 Task: Use the formula "ABS" in spreadsheet "Project portfolio".
Action: Mouse moved to (283, 187)
Screenshot: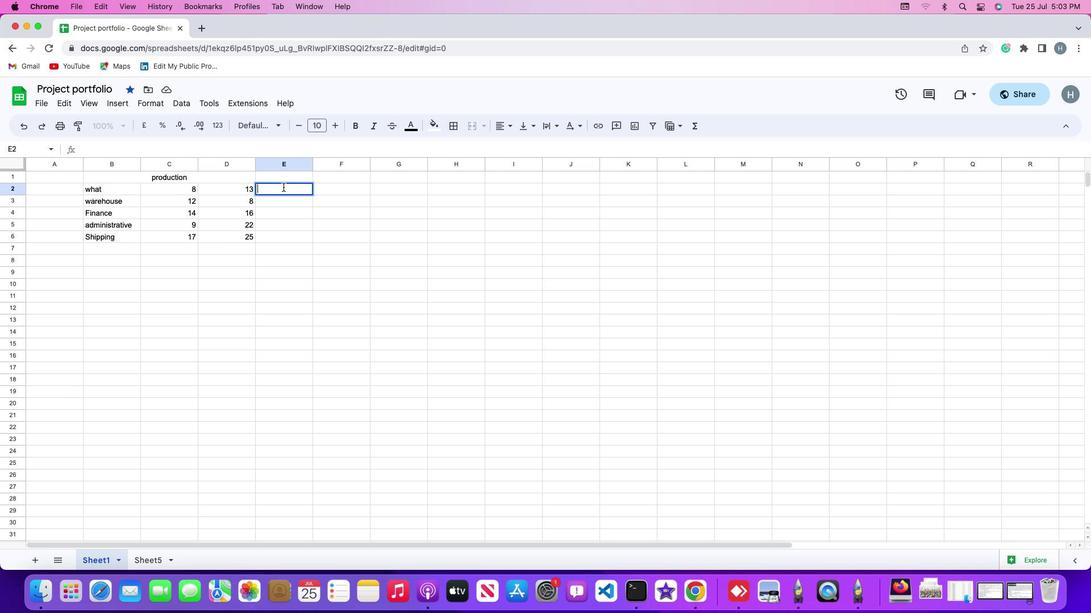 
Action: Mouse pressed left at (283, 187)
Screenshot: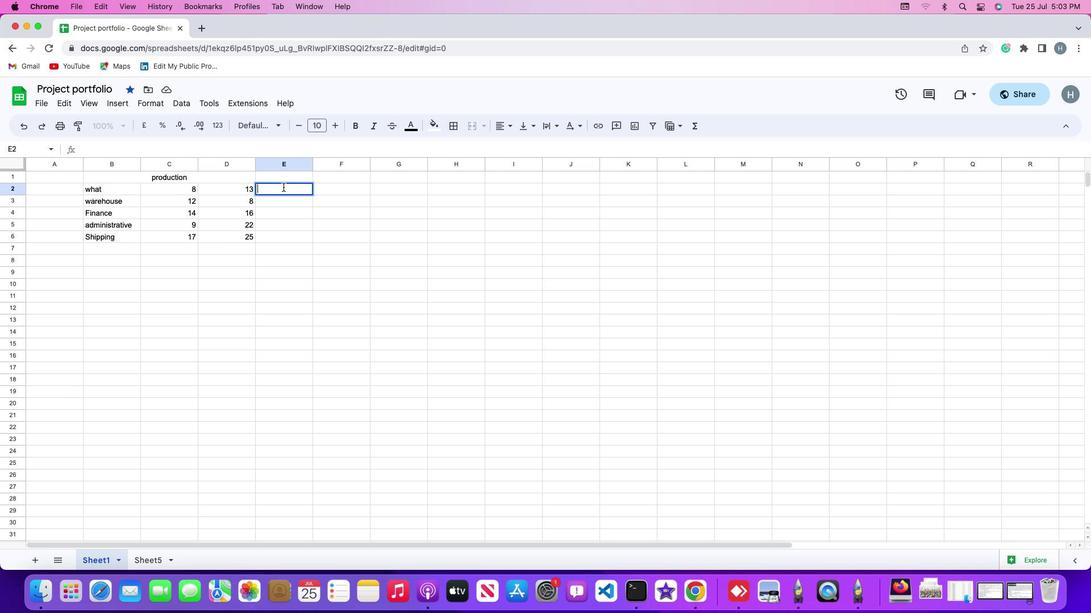 
Action: Mouse moved to (125, 102)
Screenshot: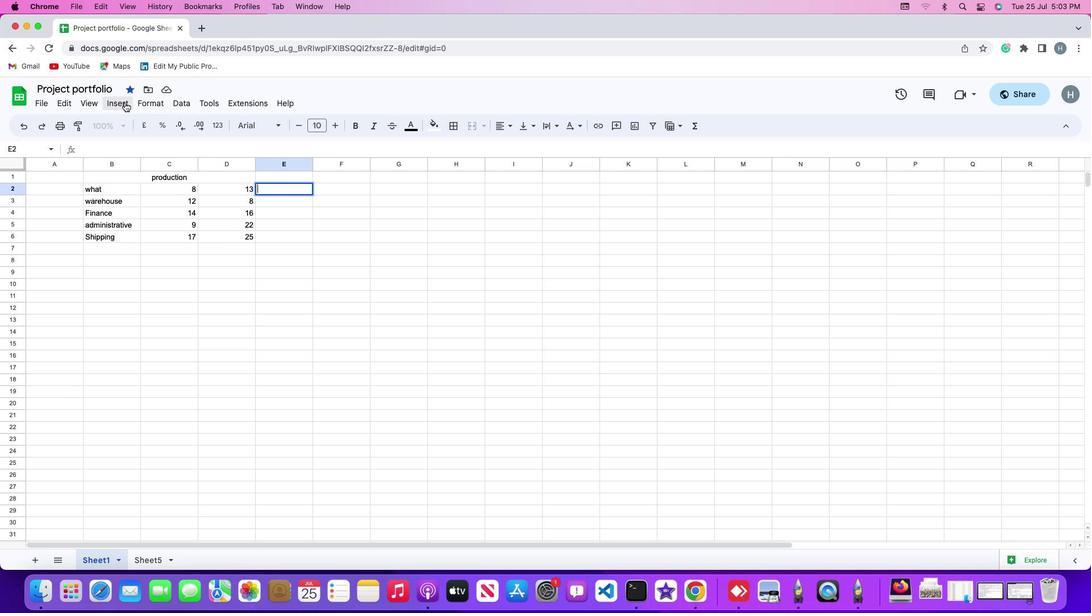 
Action: Mouse pressed left at (125, 102)
Screenshot: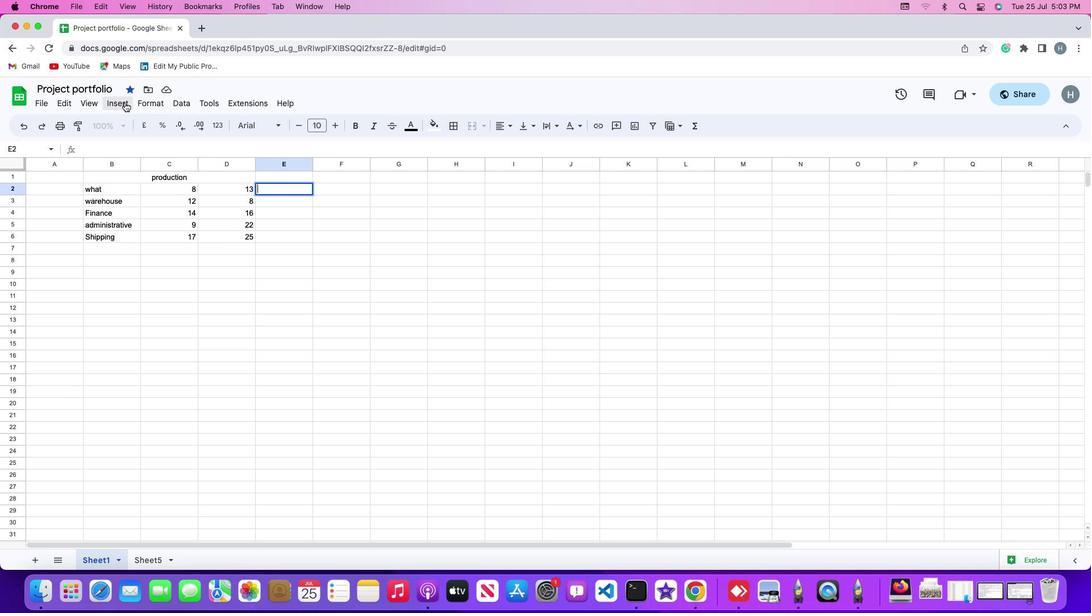 
Action: Mouse moved to (506, 88)
Screenshot: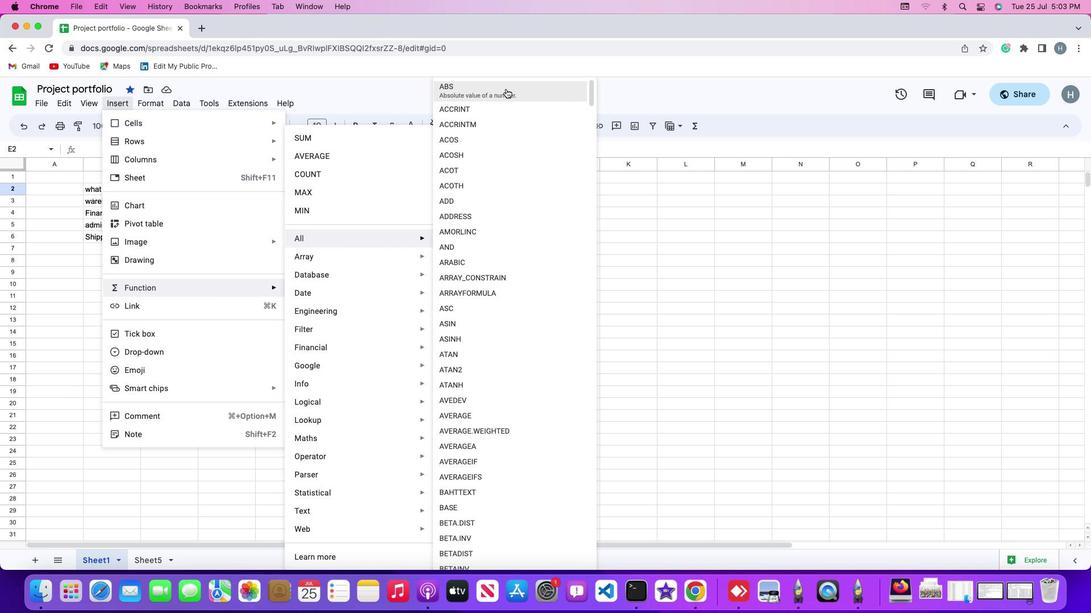
Action: Mouse pressed left at (506, 88)
Screenshot: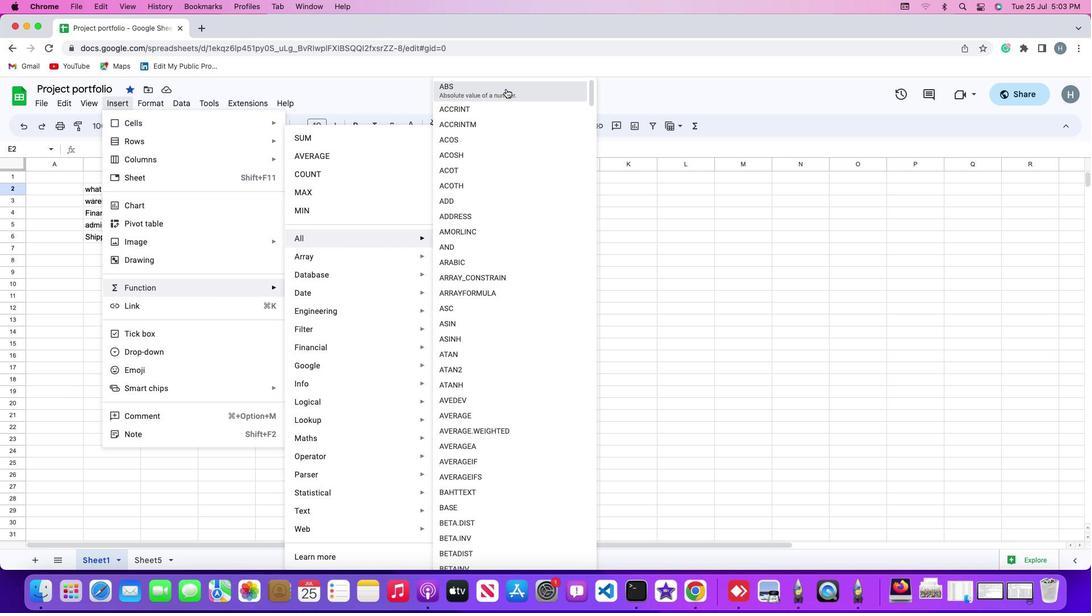 
Action: Mouse moved to (236, 186)
Screenshot: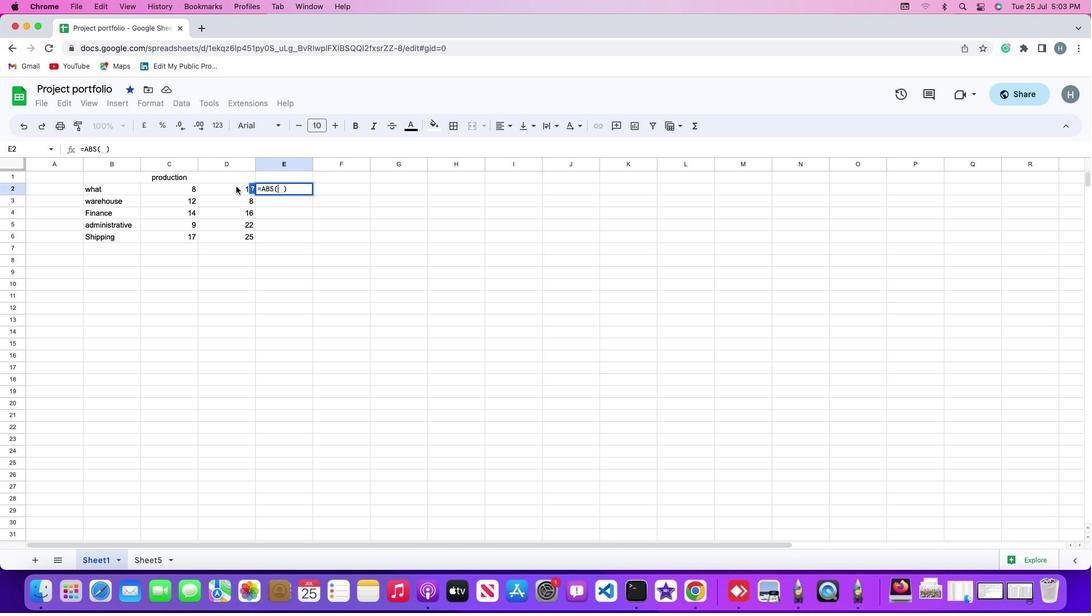 
Action: Mouse pressed left at (236, 186)
Screenshot: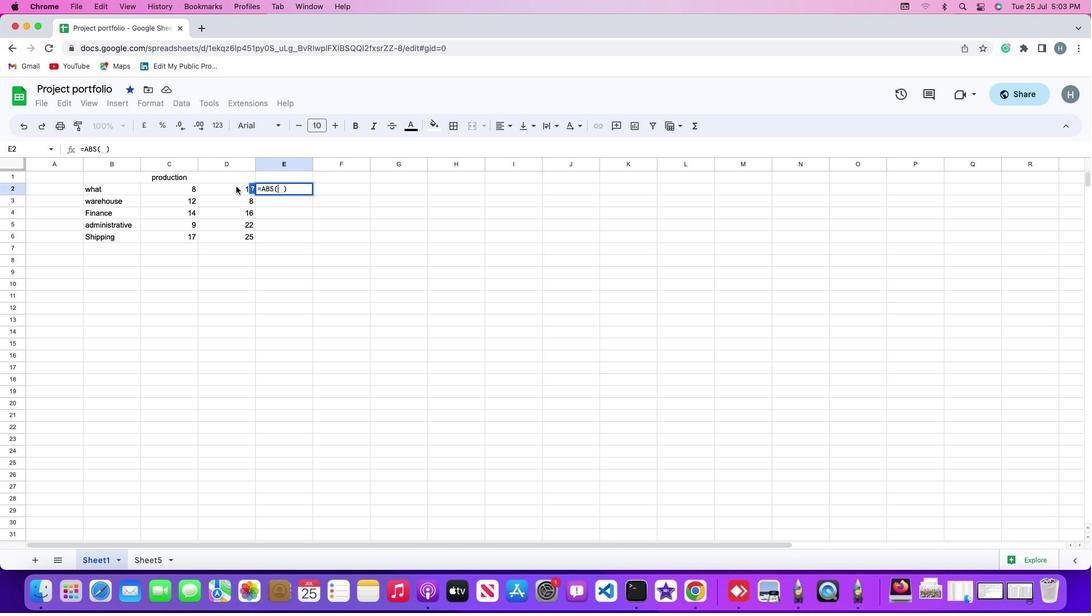 
Action: Mouse moved to (561, 310)
Screenshot: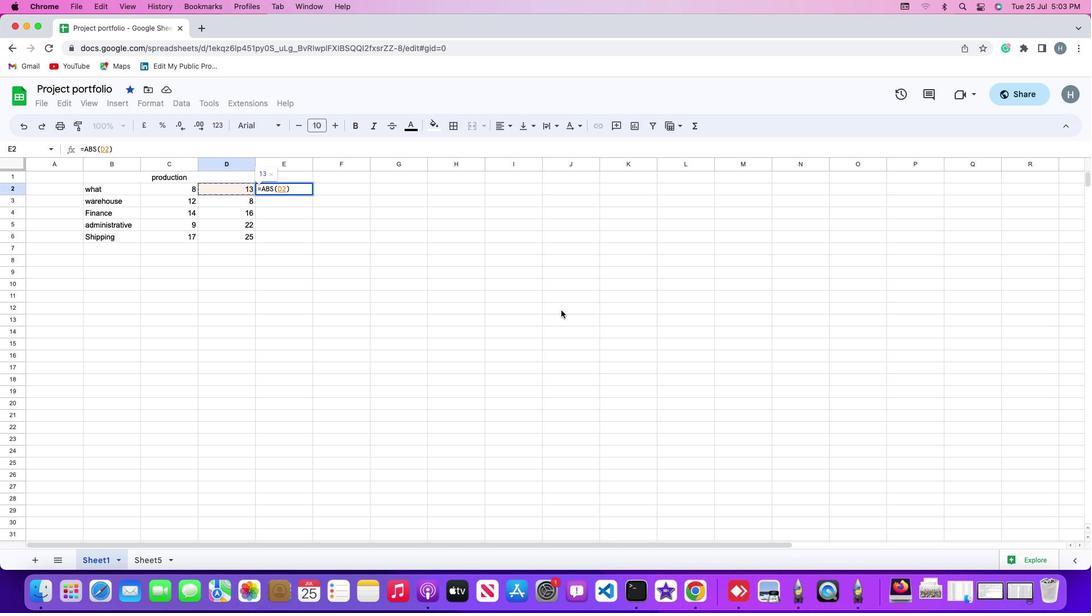 
Action: Key pressed '\x03'
Screenshot: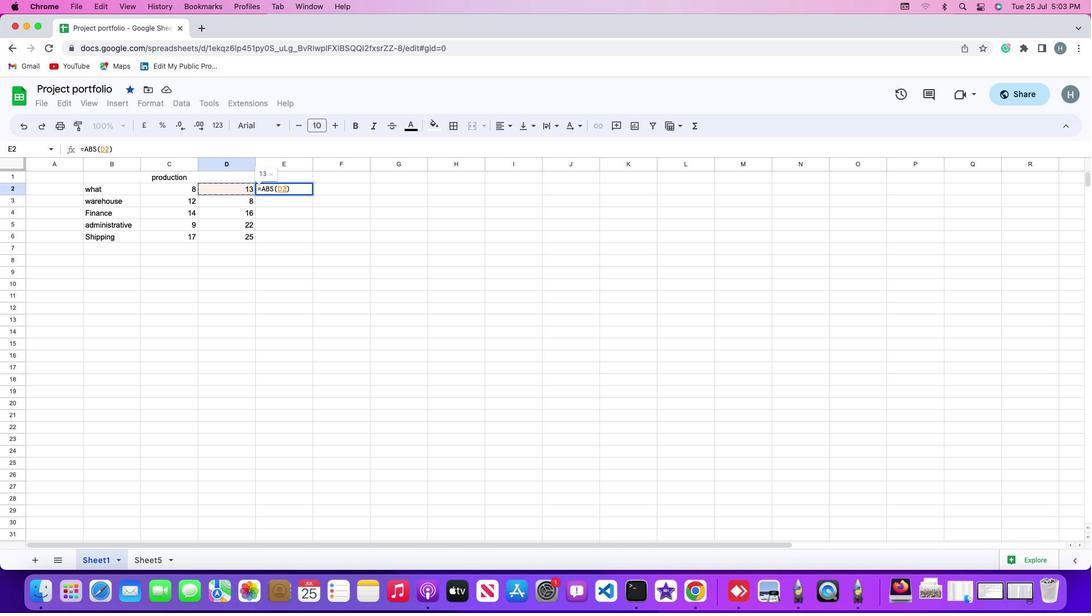 
Action: Mouse moved to (561, 310)
Screenshot: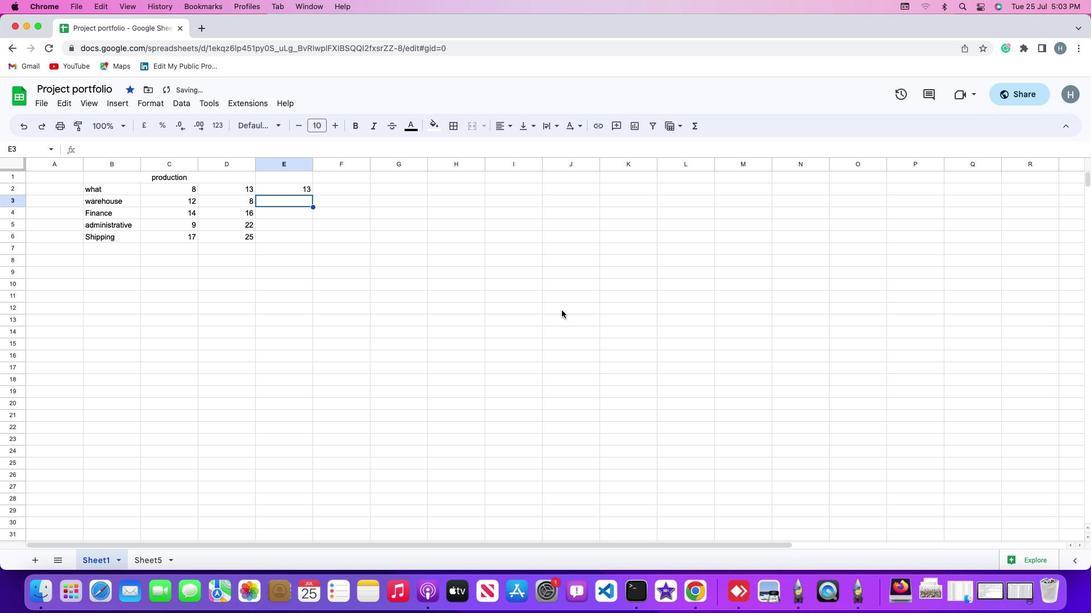 
